 Task: Align the text to centre.
Action: Mouse moved to (500, 343)
Screenshot: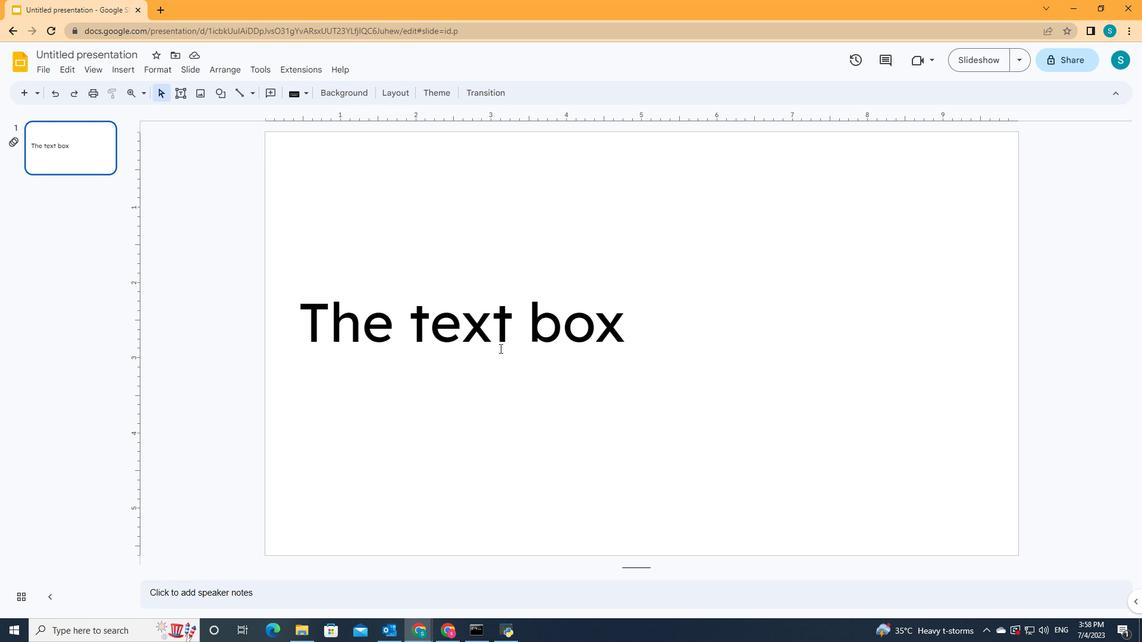 
Action: Mouse pressed left at (500, 343)
Screenshot: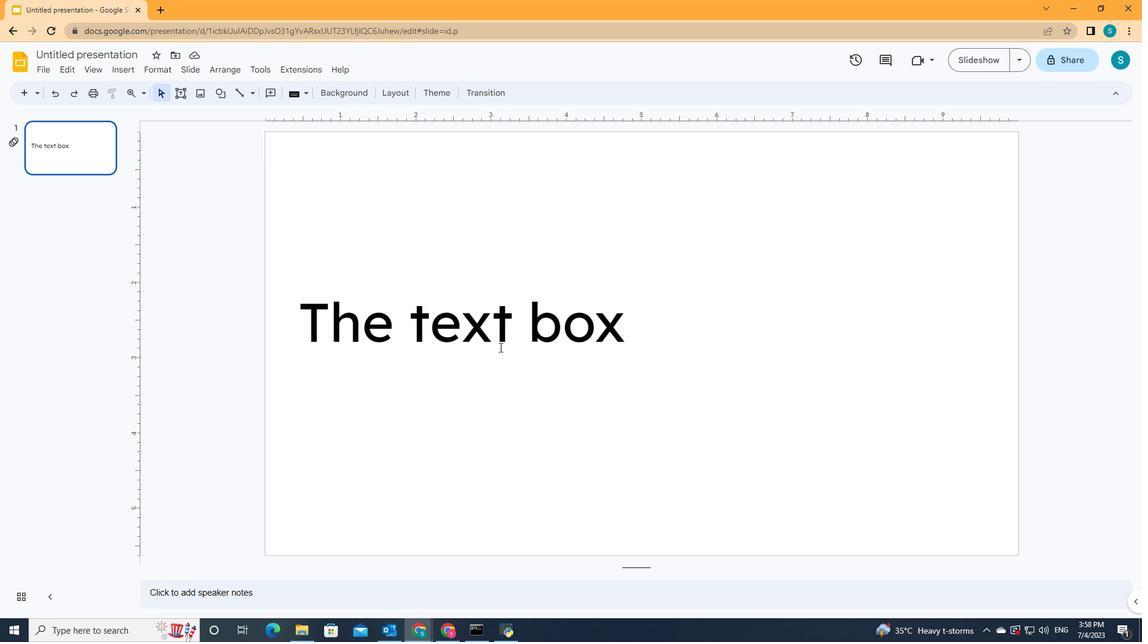 
Action: Mouse moved to (627, 90)
Screenshot: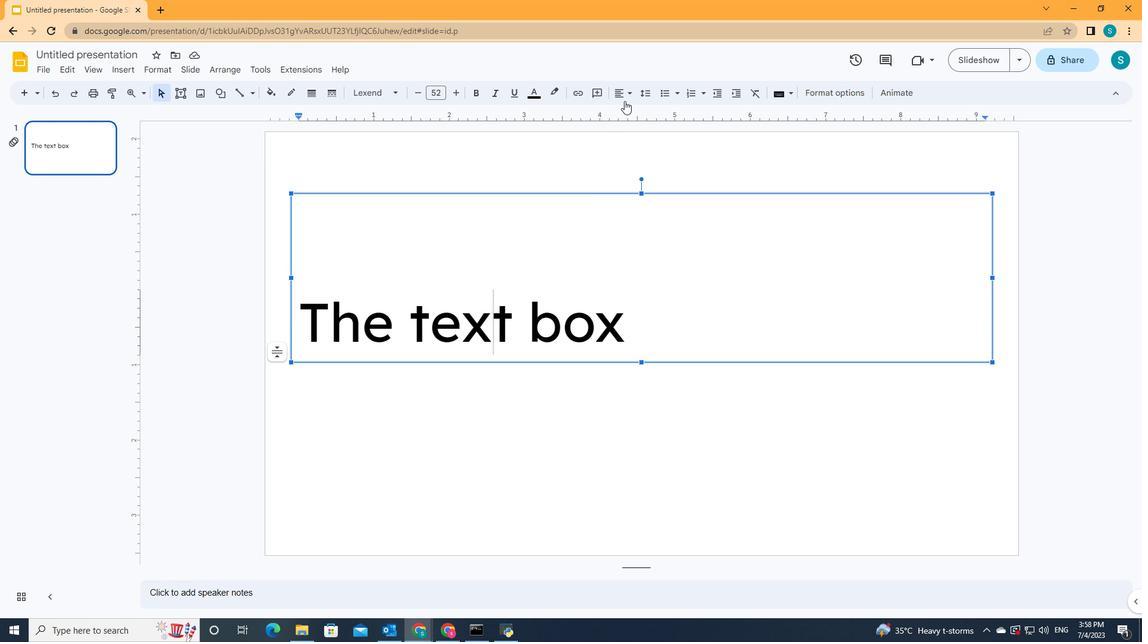 
Action: Mouse pressed left at (627, 90)
Screenshot: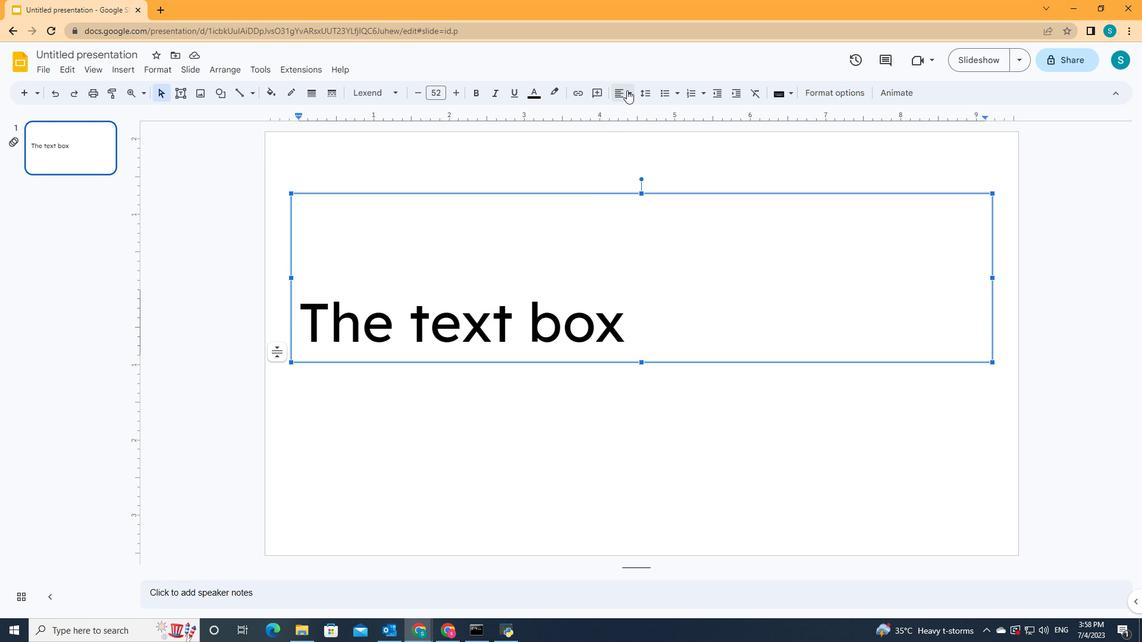 
Action: Mouse moved to (637, 113)
Screenshot: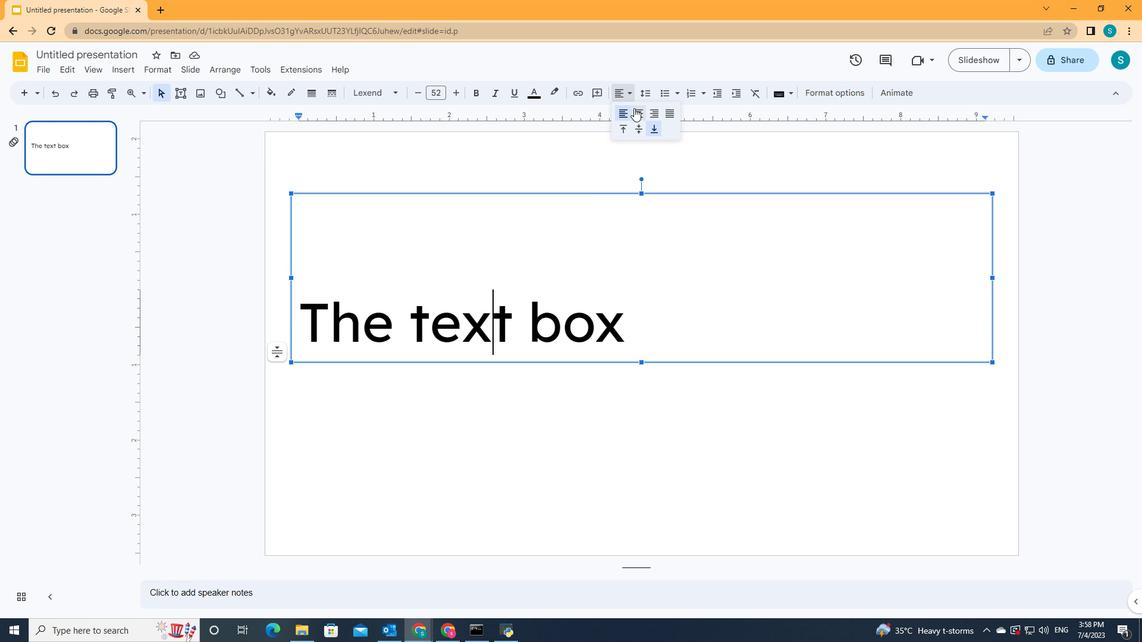 
Action: Mouse pressed left at (637, 113)
Screenshot: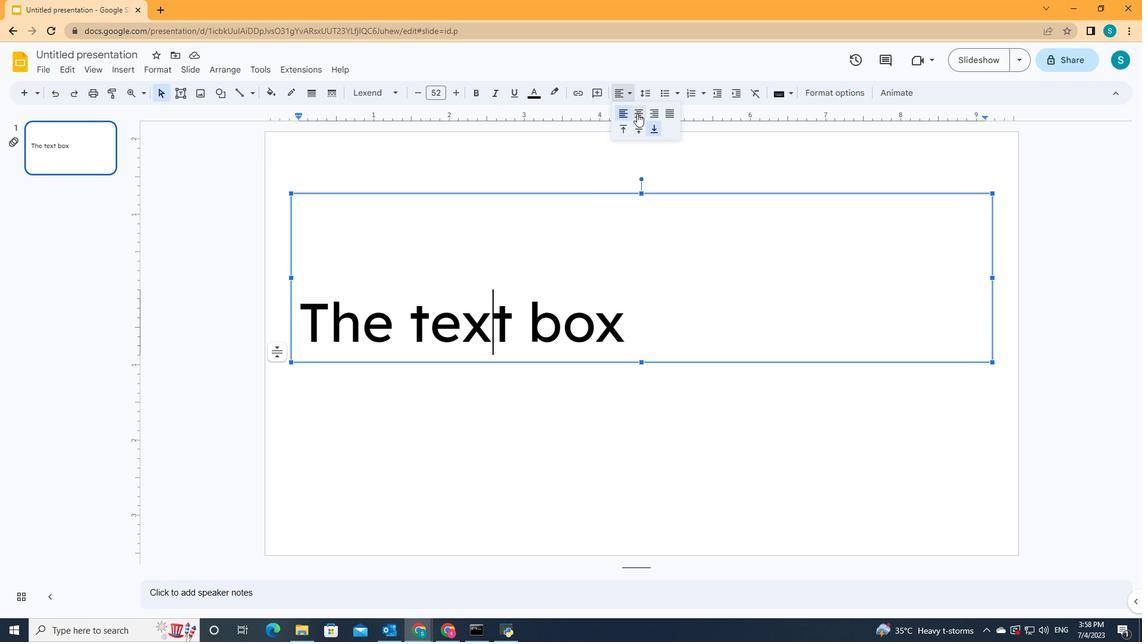 
